 Task: Add Aura Cacia Cinnamon Leaf Essential Oil to the cart.
Action: Mouse moved to (740, 262)
Screenshot: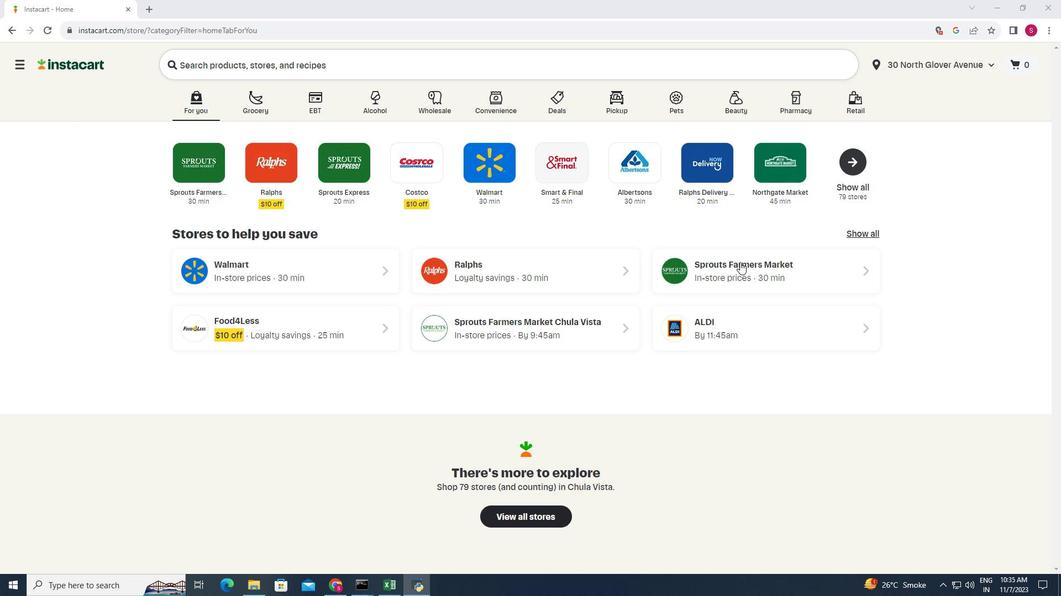 
Action: Mouse pressed left at (740, 262)
Screenshot: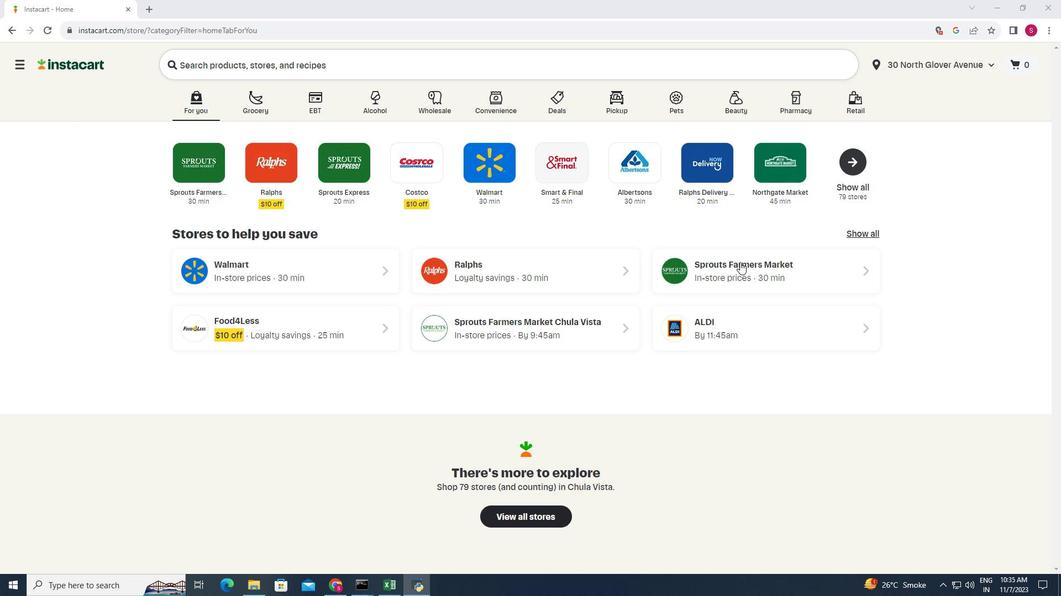 
Action: Mouse moved to (103, 352)
Screenshot: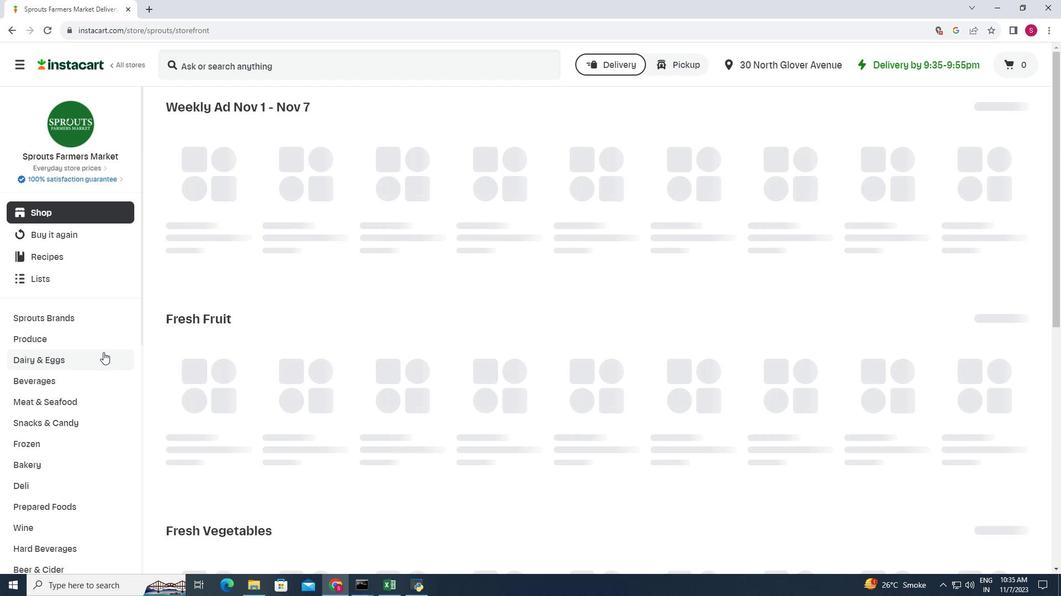 
Action: Mouse scrolled (103, 352) with delta (0, 0)
Screenshot: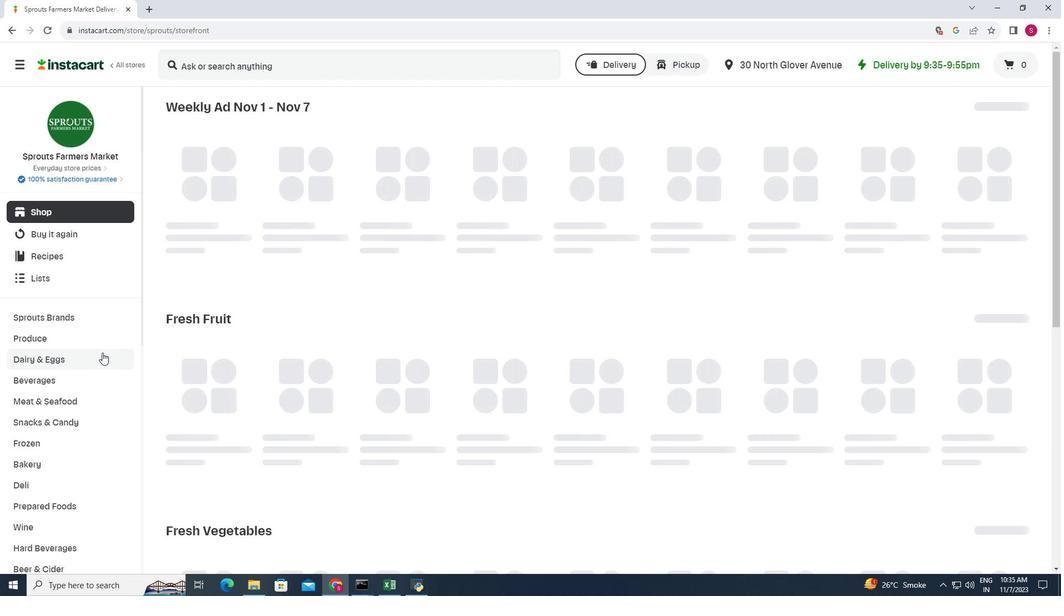 
Action: Mouse moved to (102, 353)
Screenshot: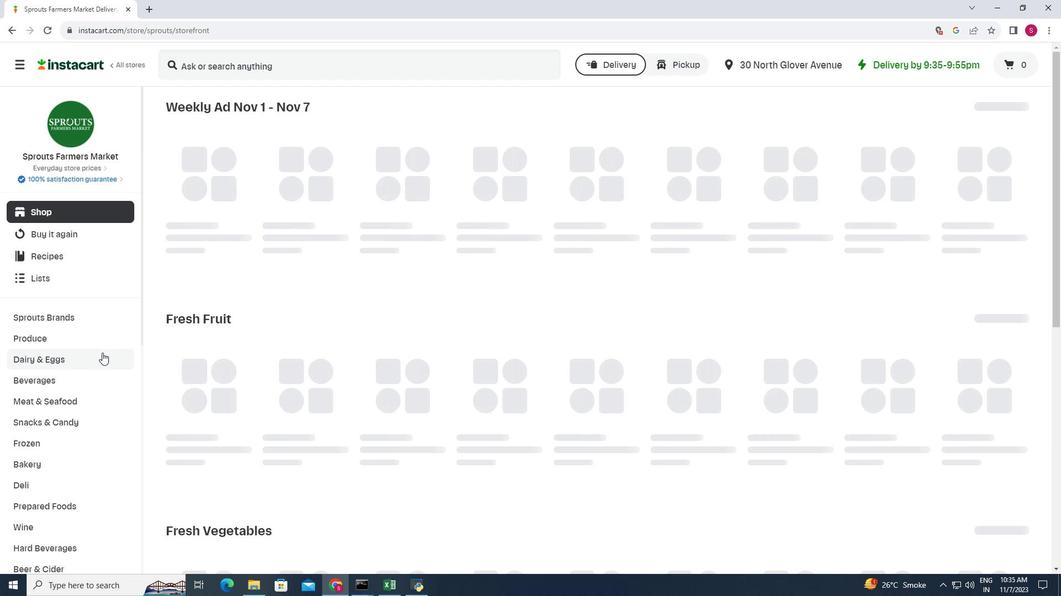 
Action: Mouse scrolled (102, 352) with delta (0, 0)
Screenshot: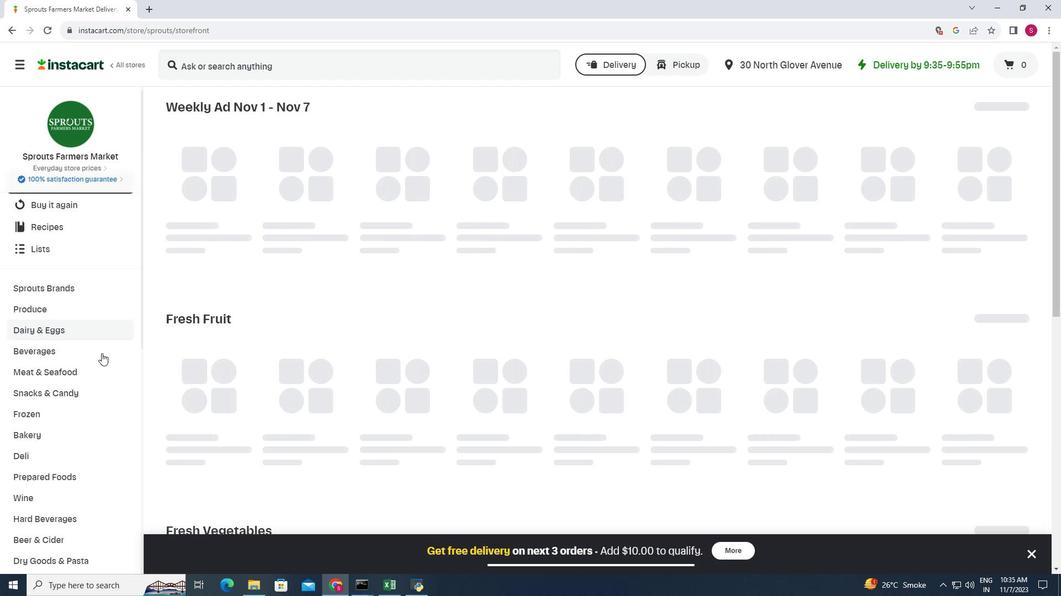 
Action: Mouse moved to (101, 354)
Screenshot: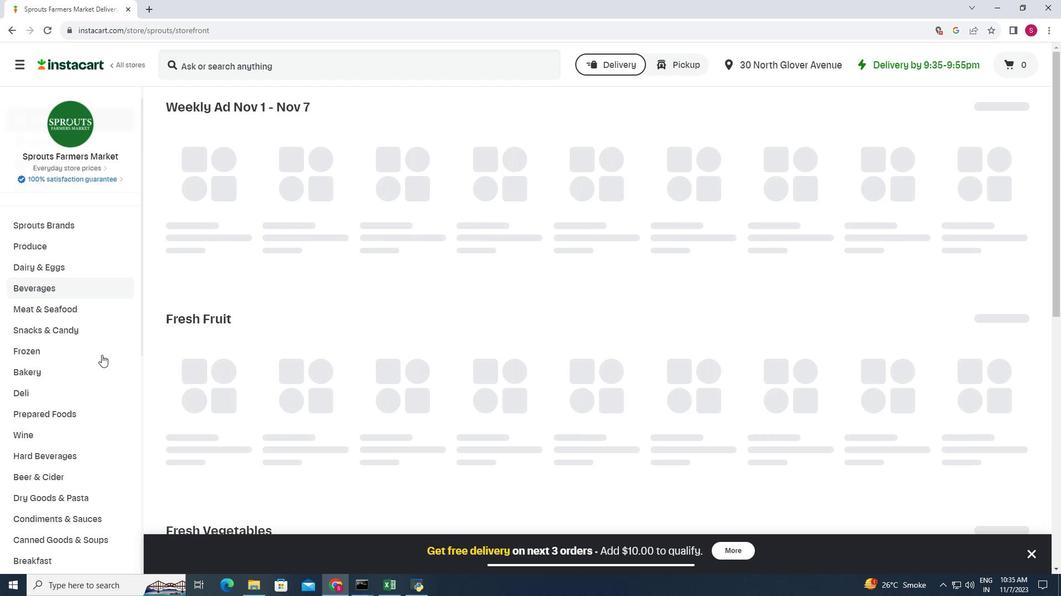 
Action: Mouse scrolled (101, 354) with delta (0, 0)
Screenshot: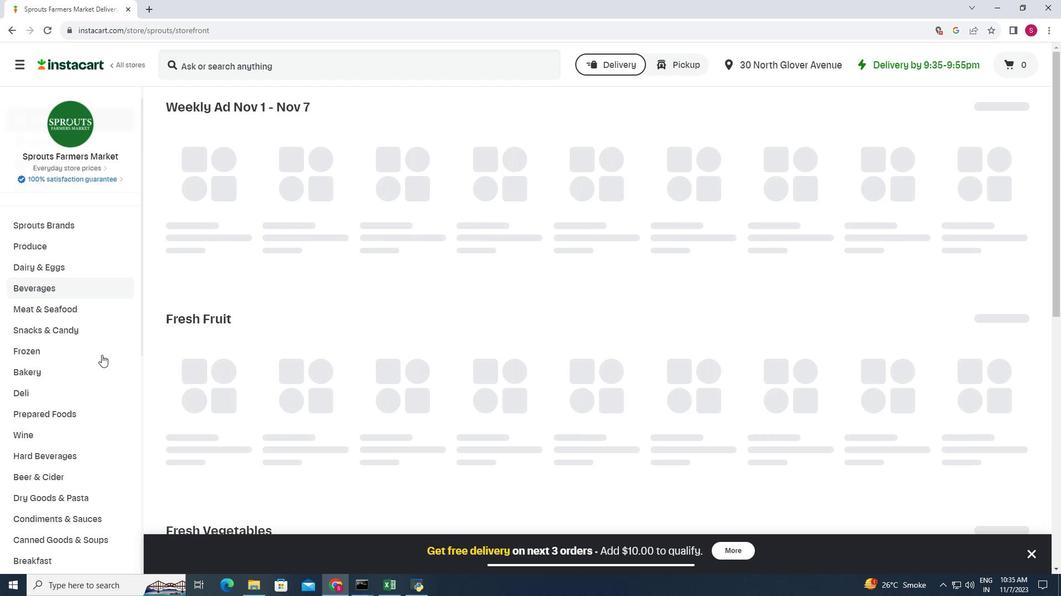 
Action: Mouse moved to (100, 357)
Screenshot: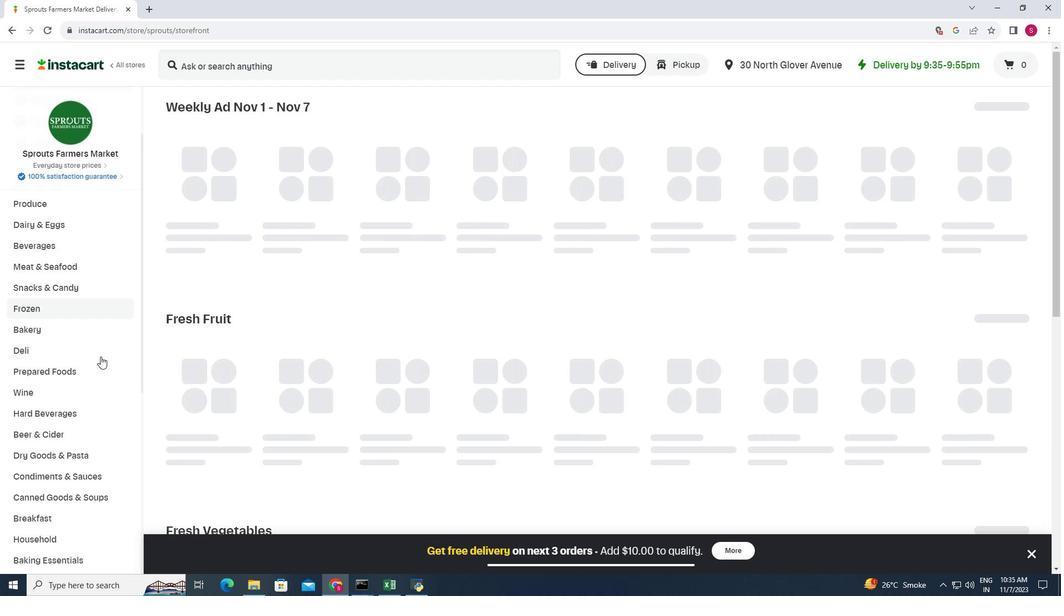
Action: Mouse scrolled (100, 356) with delta (0, 0)
Screenshot: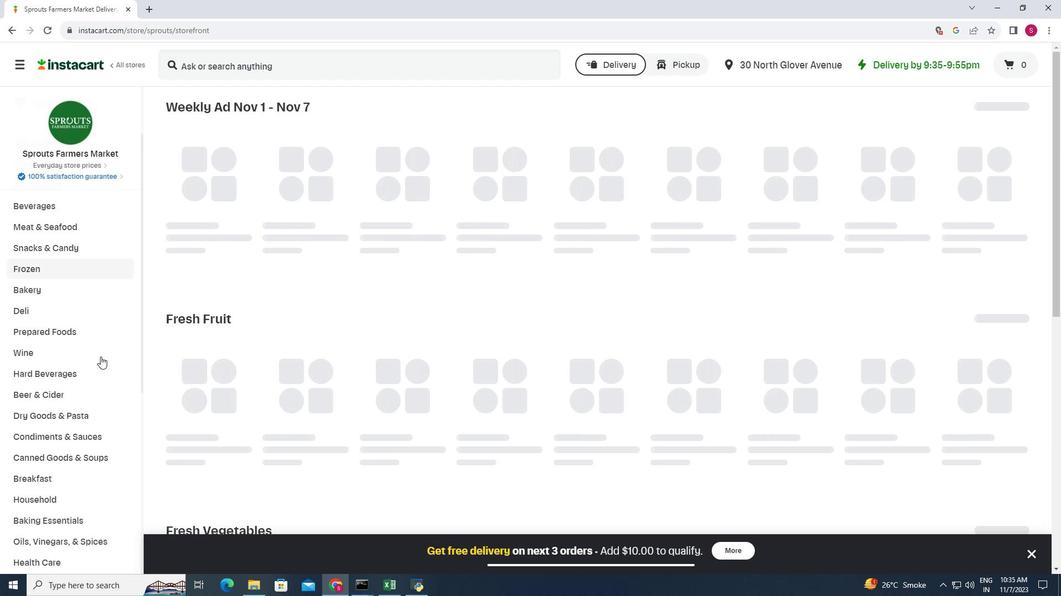 
Action: Mouse moved to (100, 357)
Screenshot: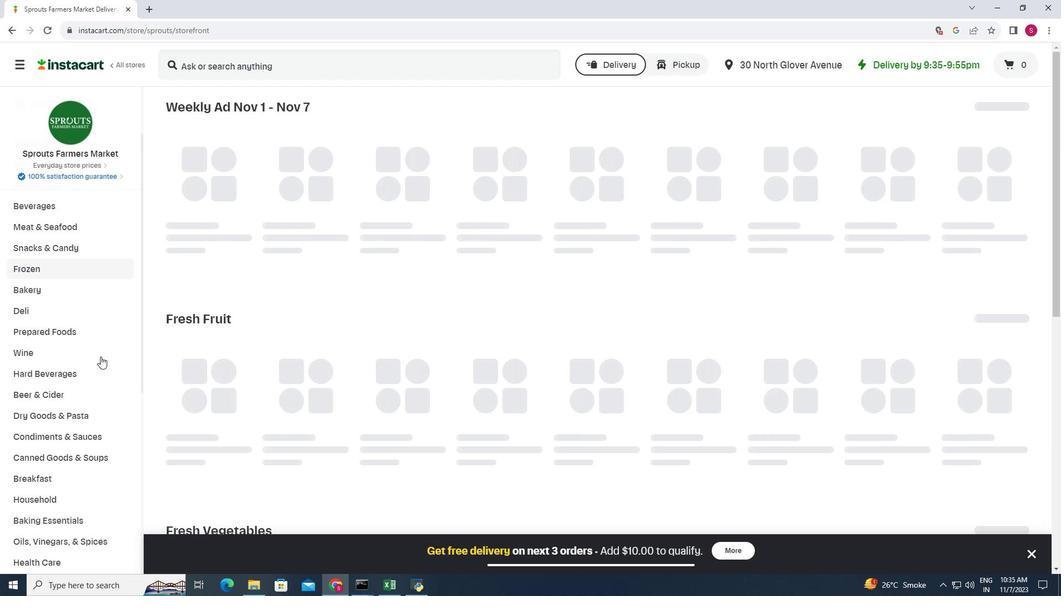 
Action: Mouse scrolled (100, 356) with delta (0, 0)
Screenshot: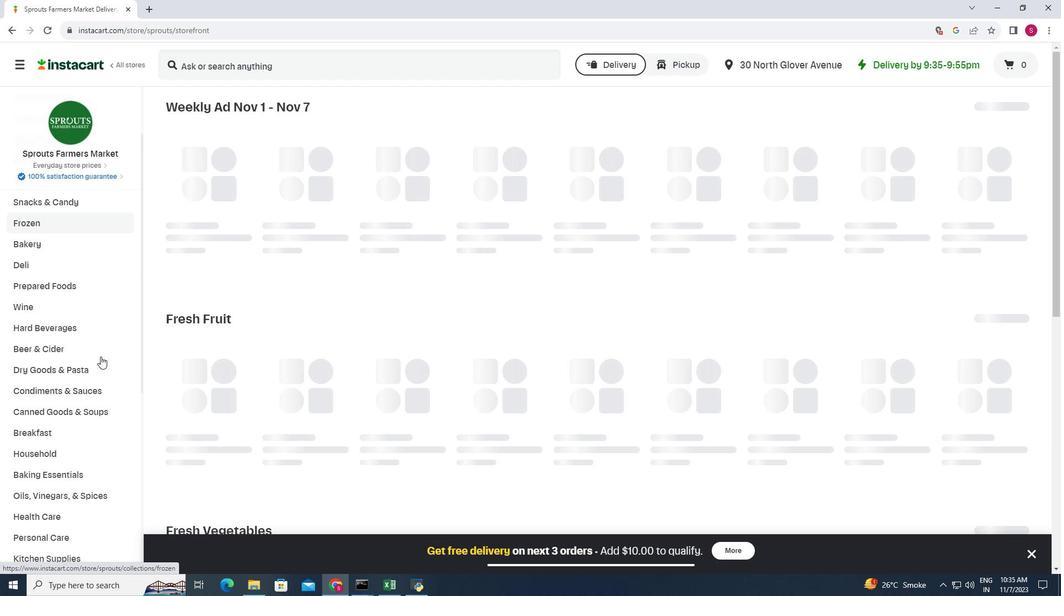 
Action: Mouse moved to (58, 394)
Screenshot: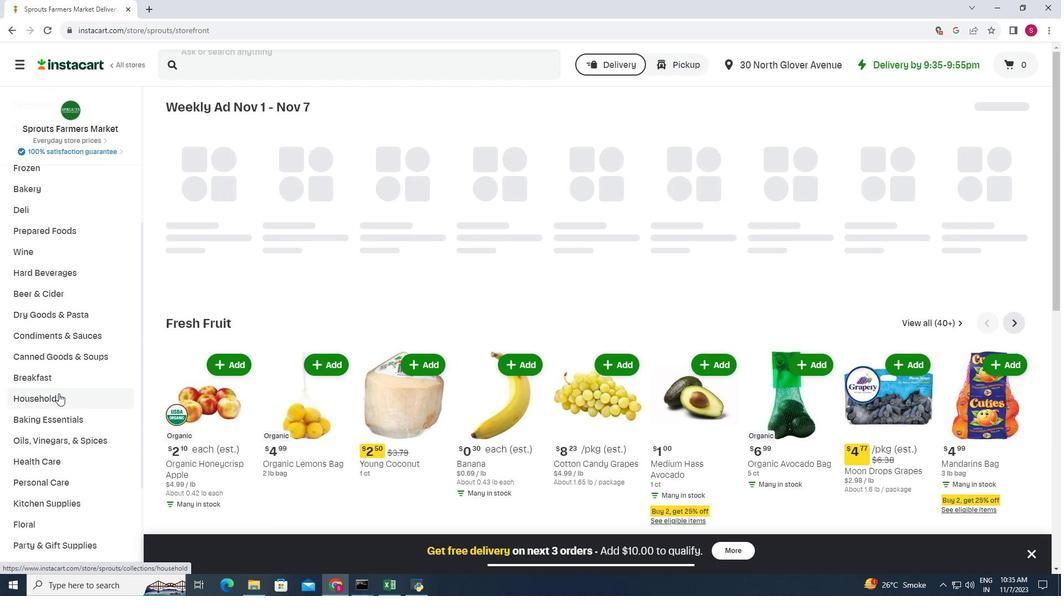 
Action: Mouse pressed left at (58, 394)
Screenshot: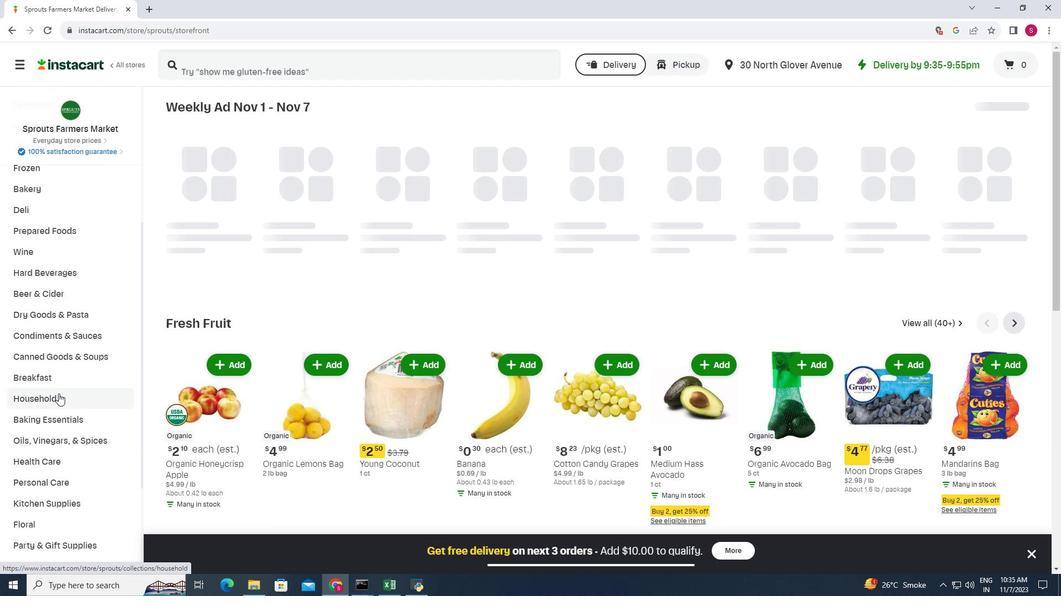 
Action: Mouse moved to (589, 142)
Screenshot: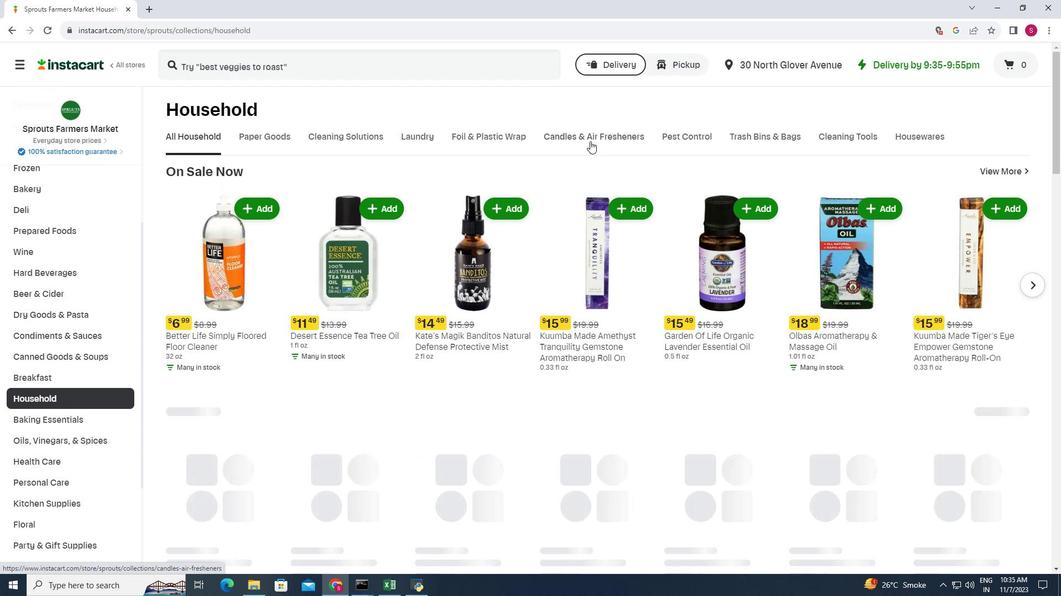 
Action: Mouse pressed left at (589, 142)
Screenshot: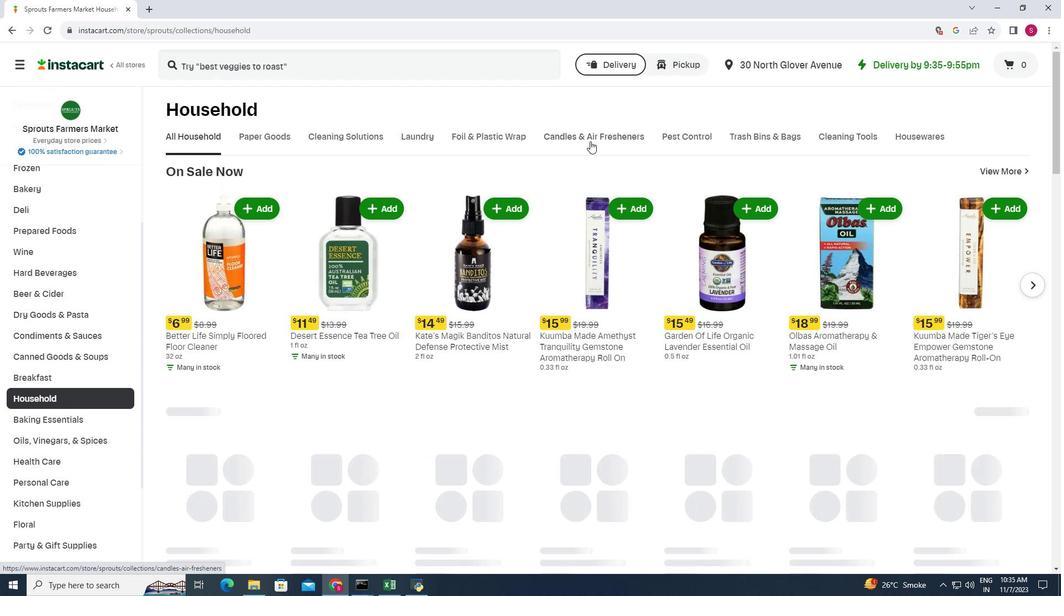 
Action: Mouse moved to (281, 66)
Screenshot: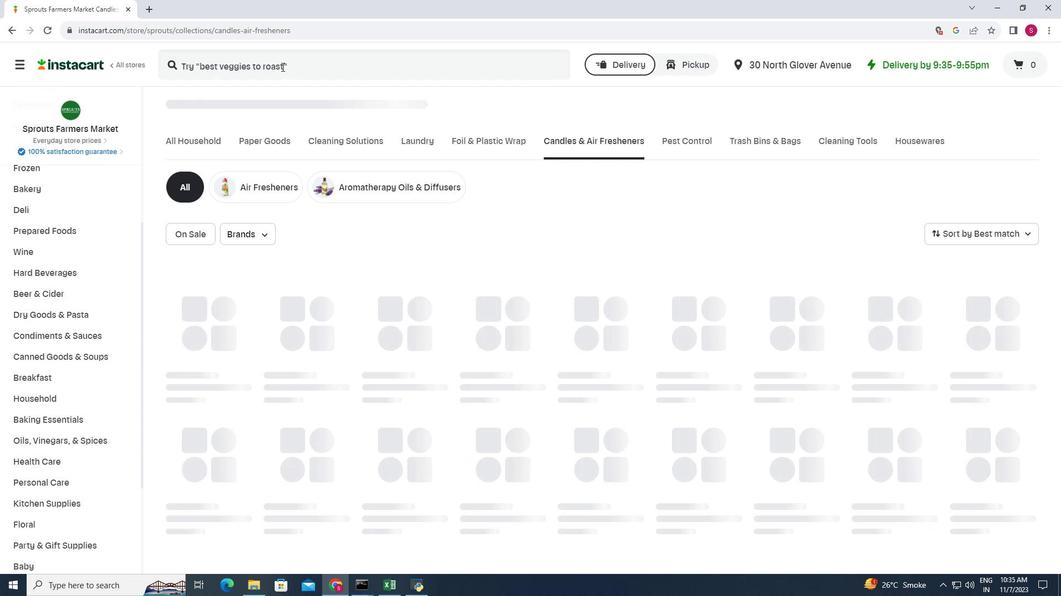 
Action: Mouse pressed left at (281, 66)
Screenshot: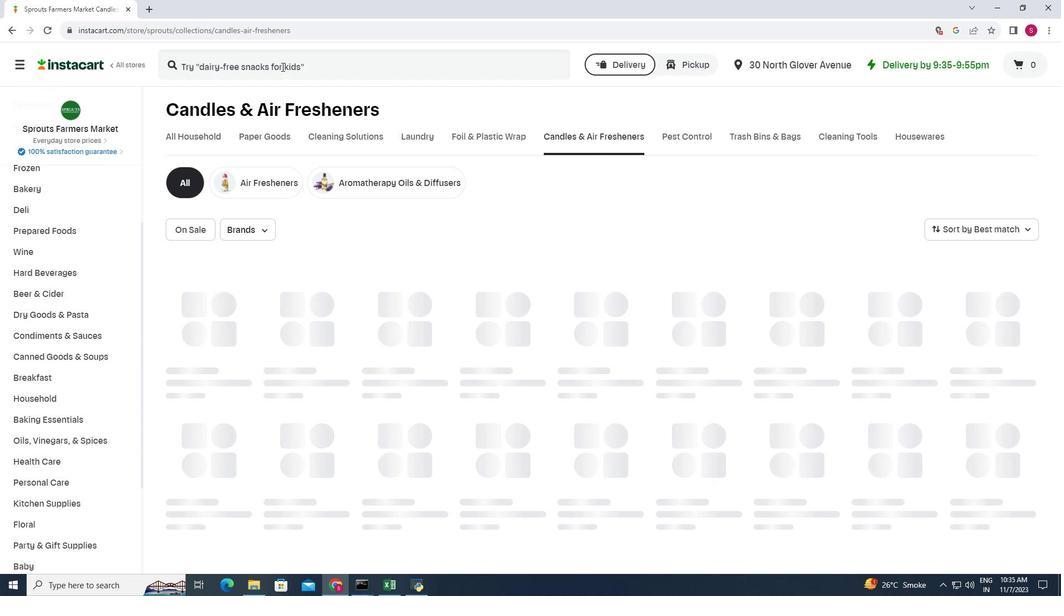 
Action: Key pressed <Key.shift>Aura<Key.space><Key.shift>Cacia<Key.space><Key.shift>Ci
Screenshot: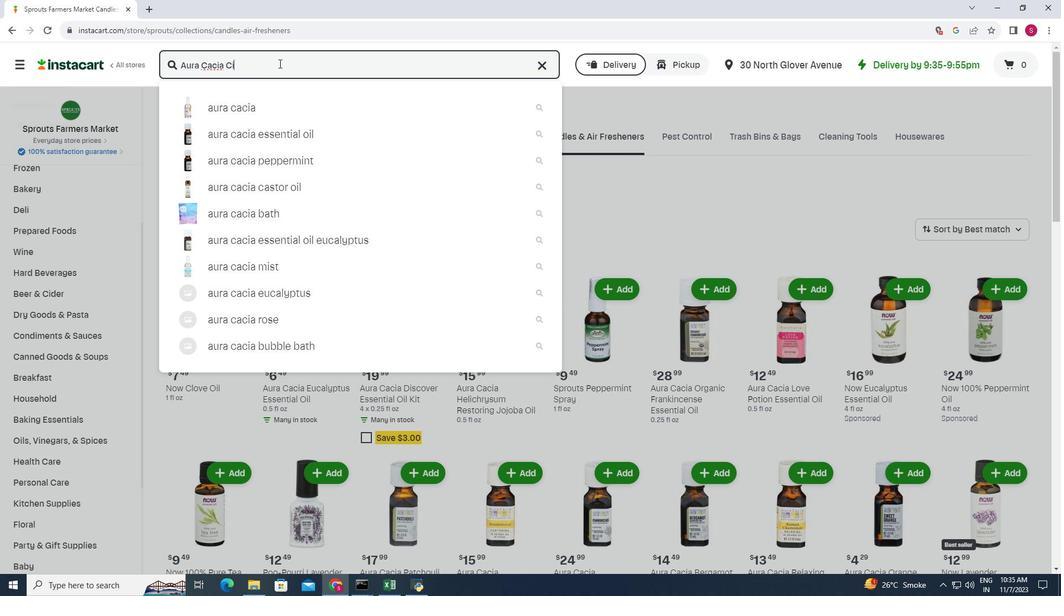 
Action: Mouse moved to (270, 56)
Screenshot: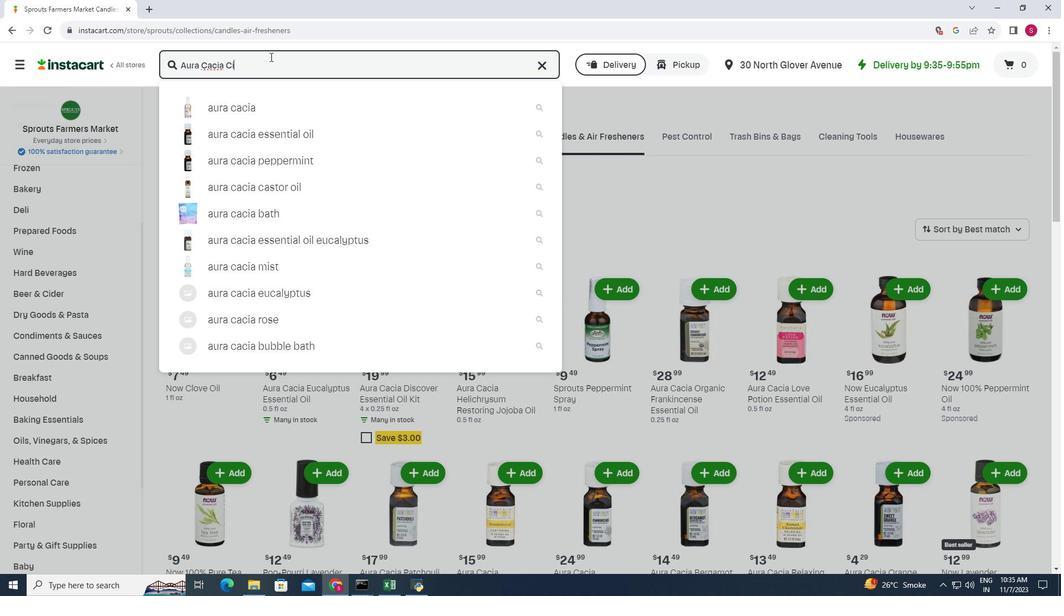 
Action: Key pressed nnamon<Key.space><Key.shift>Leaf<Key.space><Key.shift>Esss<Key.backspace>ential<Key.space><Key.space><Key.space><Key.backspace><Key.backspace><Key.backspace><Key.space><Key.shift>Oil<Key.enter>
Screenshot: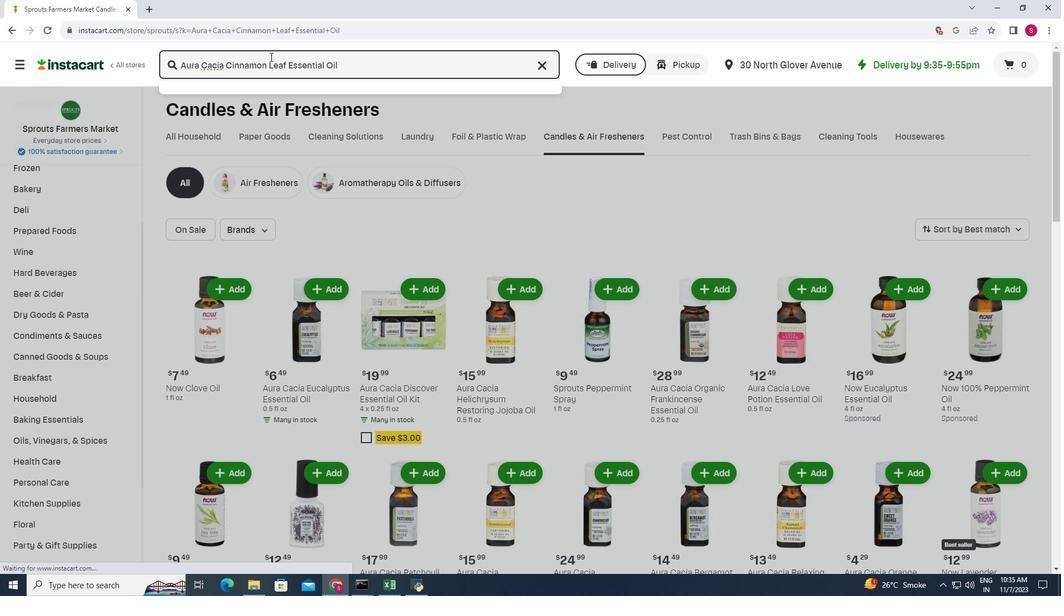 
Action: Mouse moved to (650, 150)
Screenshot: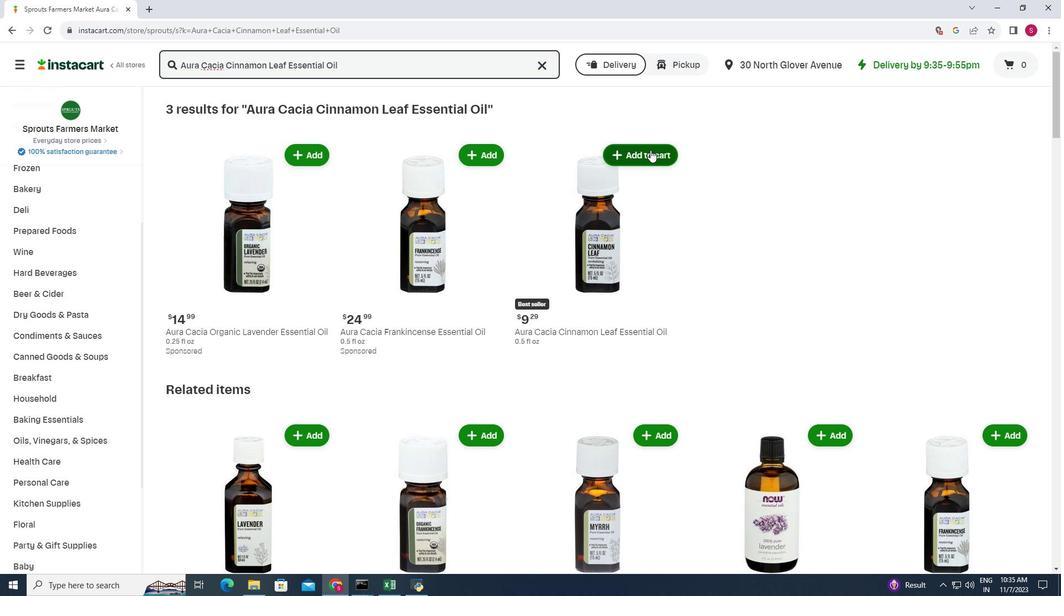 
Action: Mouse pressed left at (650, 150)
Screenshot: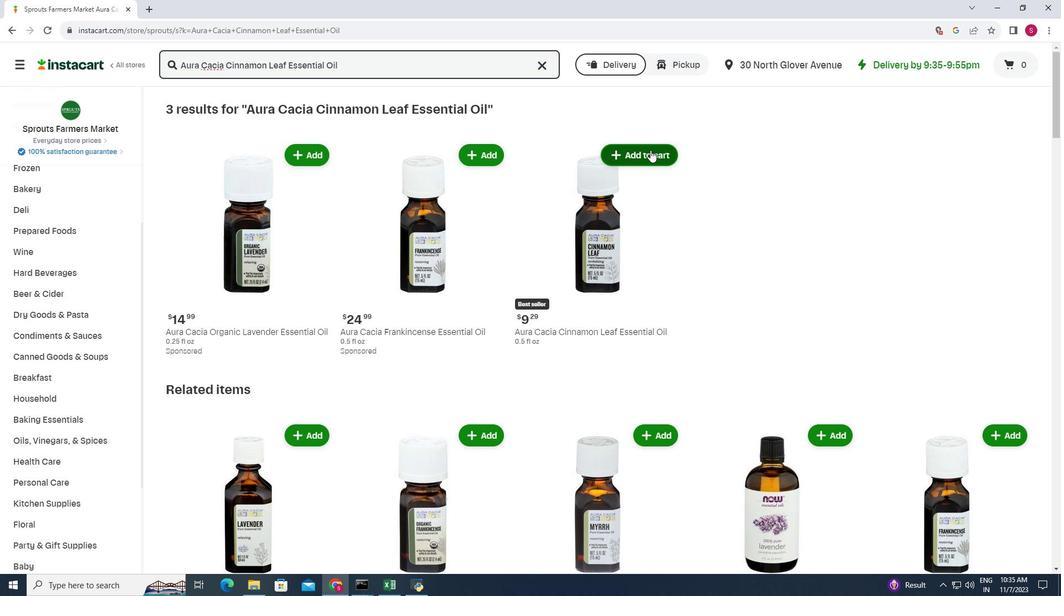 
Action: Mouse moved to (628, 74)
Screenshot: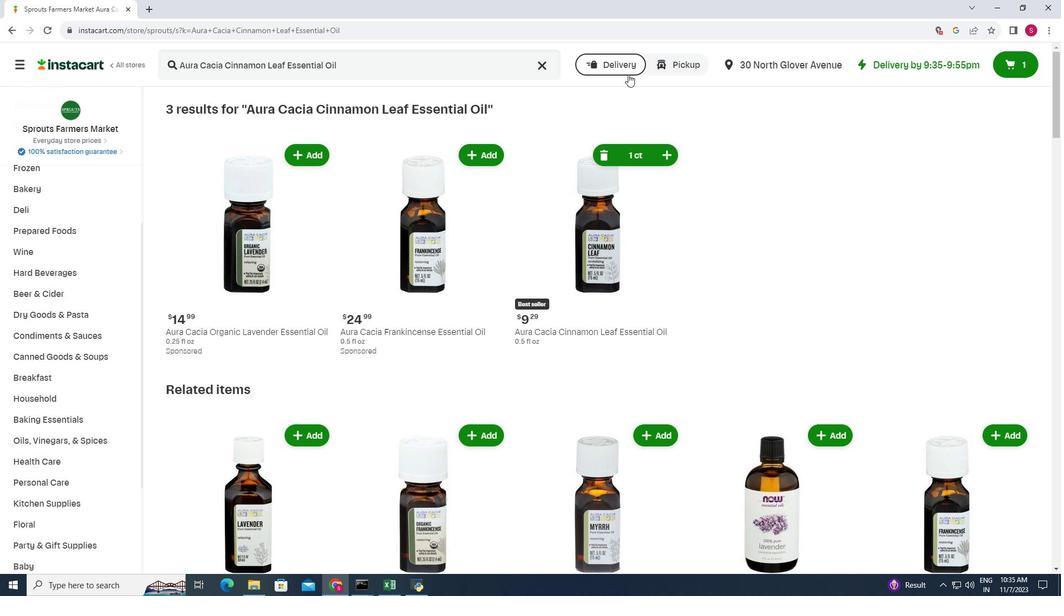 
